 Task: In the  document deer.doc ,align picture to the 'center'. Insert word art below the picture and give heading  'Deer  in Light Purple'
Action: Mouse moved to (229, 225)
Screenshot: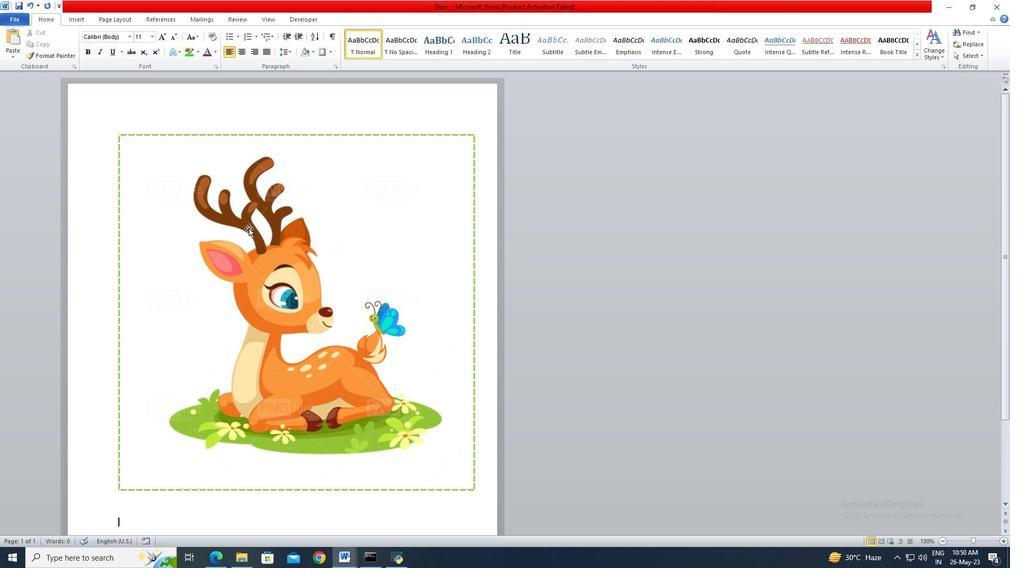 
Action: Mouse pressed left at (229, 225)
Screenshot: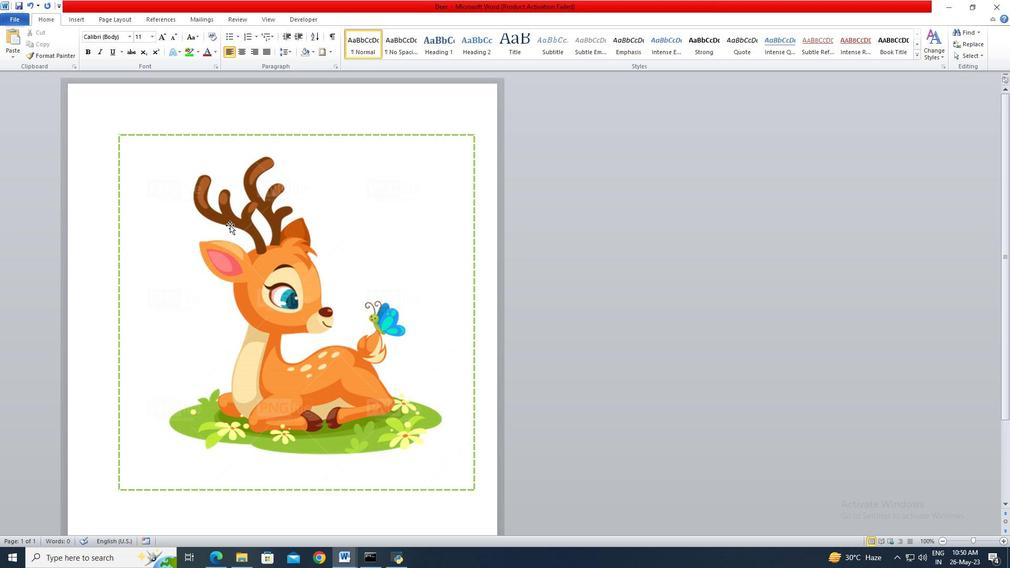 
Action: Mouse moved to (240, 55)
Screenshot: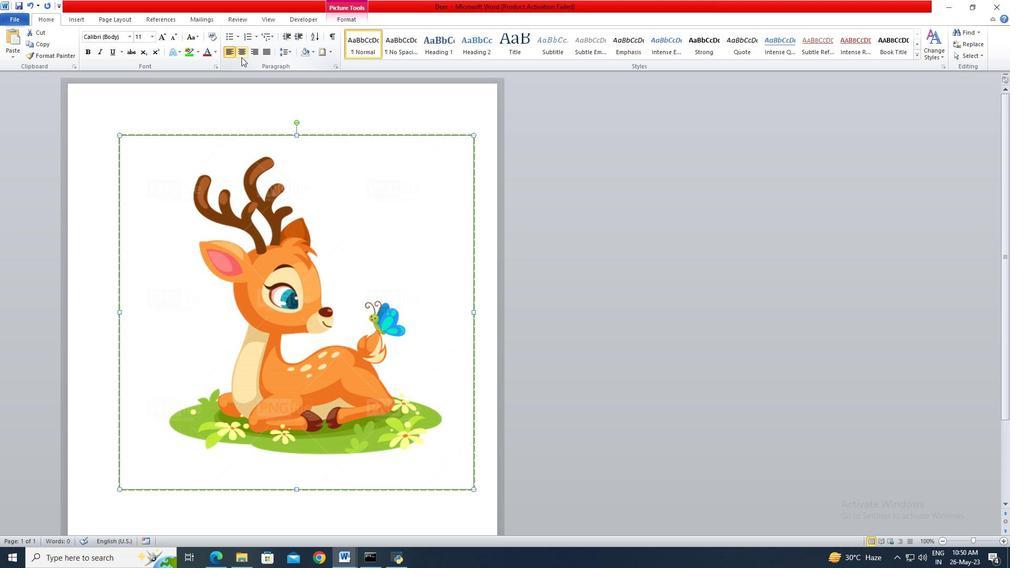 
Action: Mouse pressed left at (240, 55)
Screenshot: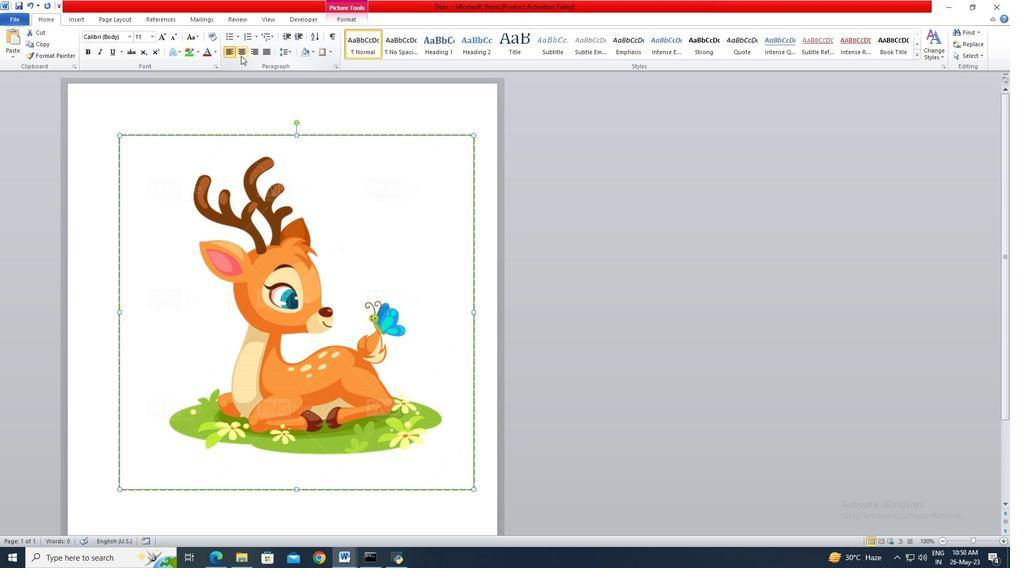 
Action: Mouse moved to (228, 211)
Screenshot: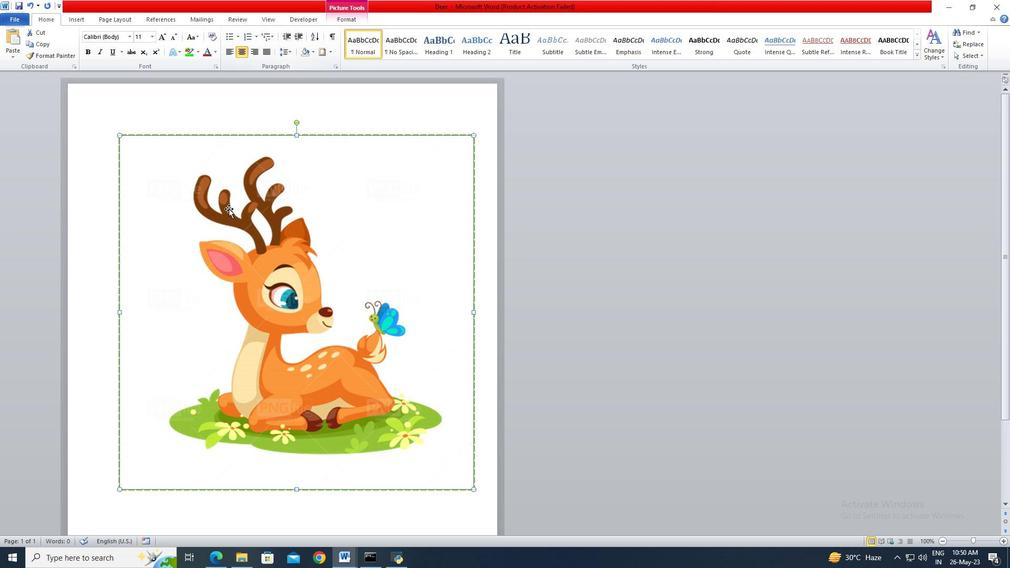
Action: Mouse scrolled (228, 210) with delta (0, 0)
Screenshot: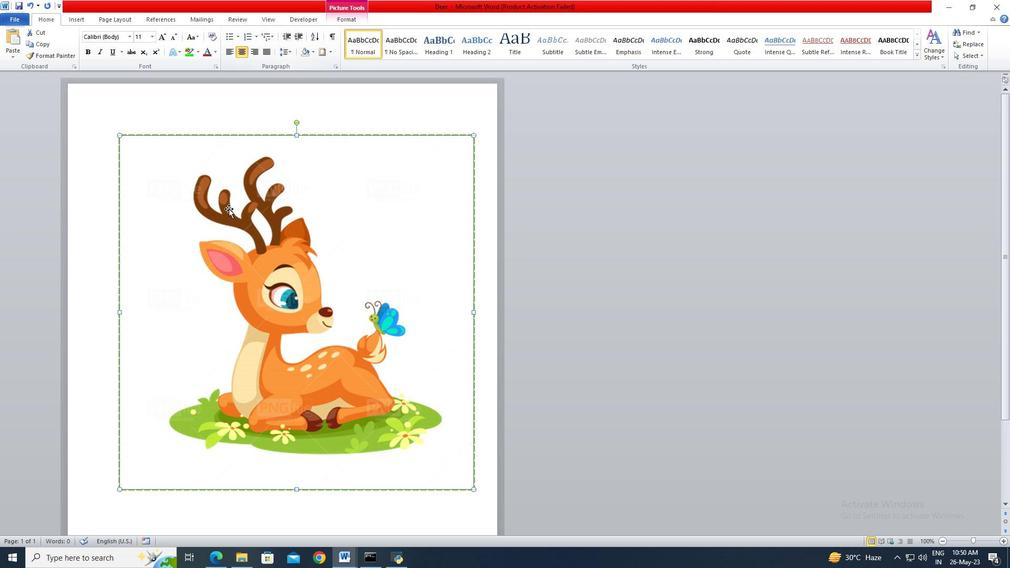 
Action: Mouse scrolled (228, 210) with delta (0, 0)
Screenshot: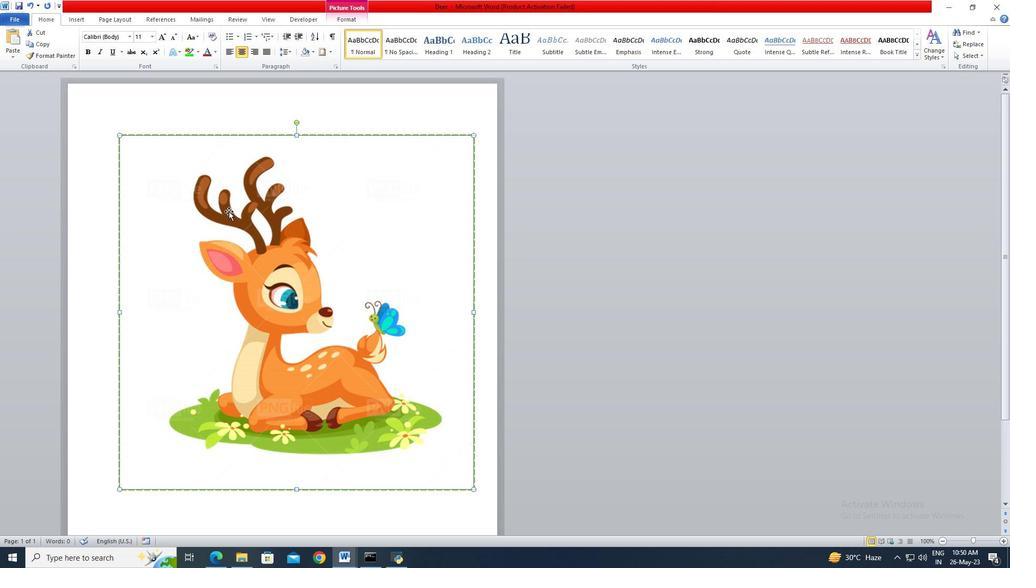 
Action: Mouse scrolled (228, 210) with delta (0, 0)
Screenshot: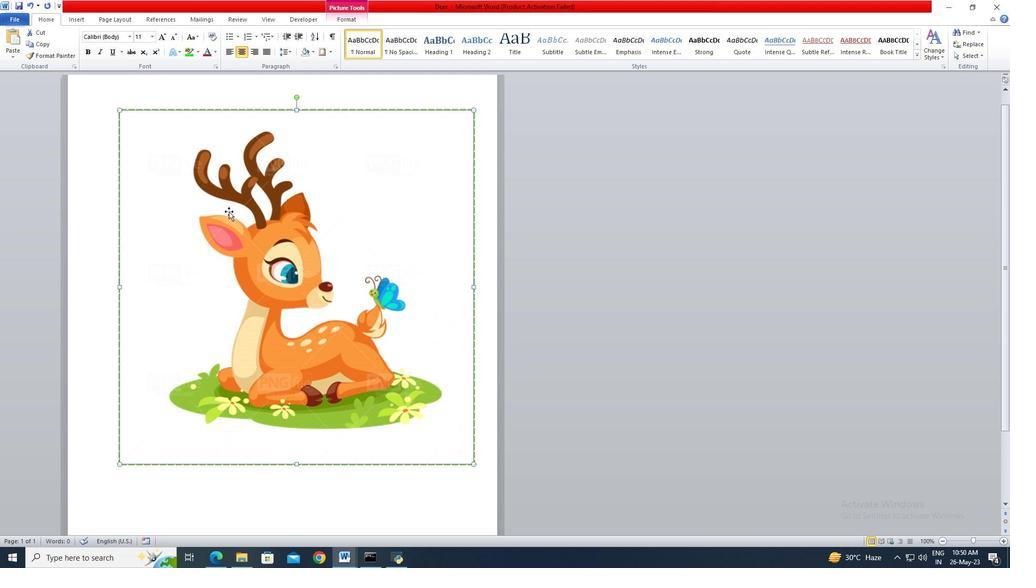 
Action: Mouse moved to (178, 462)
Screenshot: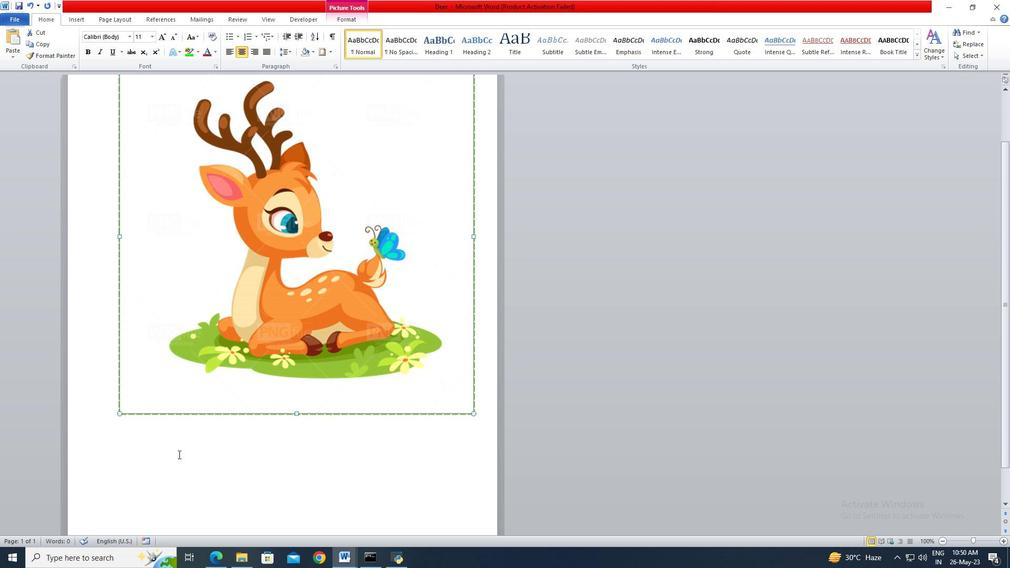 
Action: Mouse pressed left at (178, 462)
Screenshot: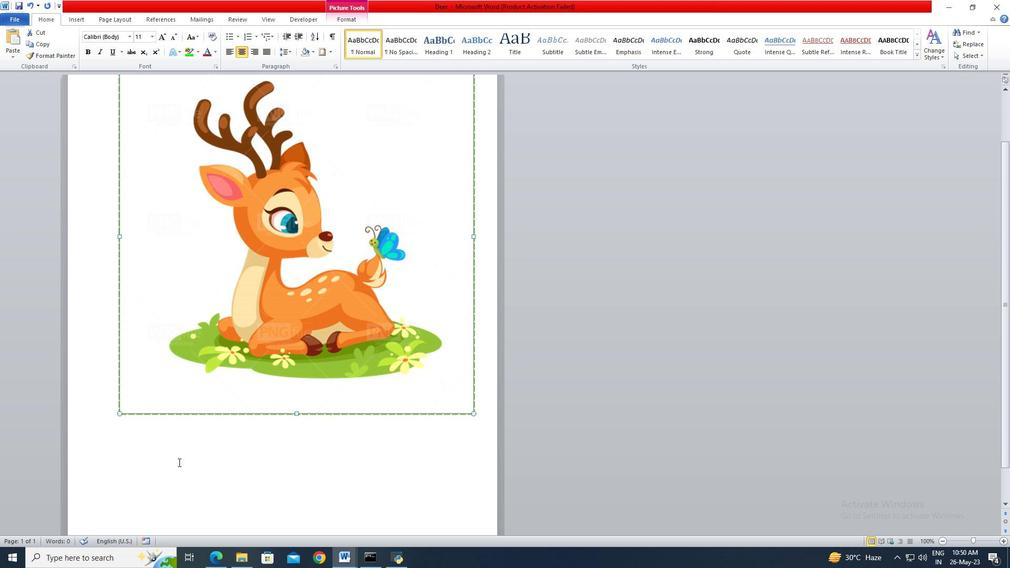 
Action: Mouse moved to (75, 18)
Screenshot: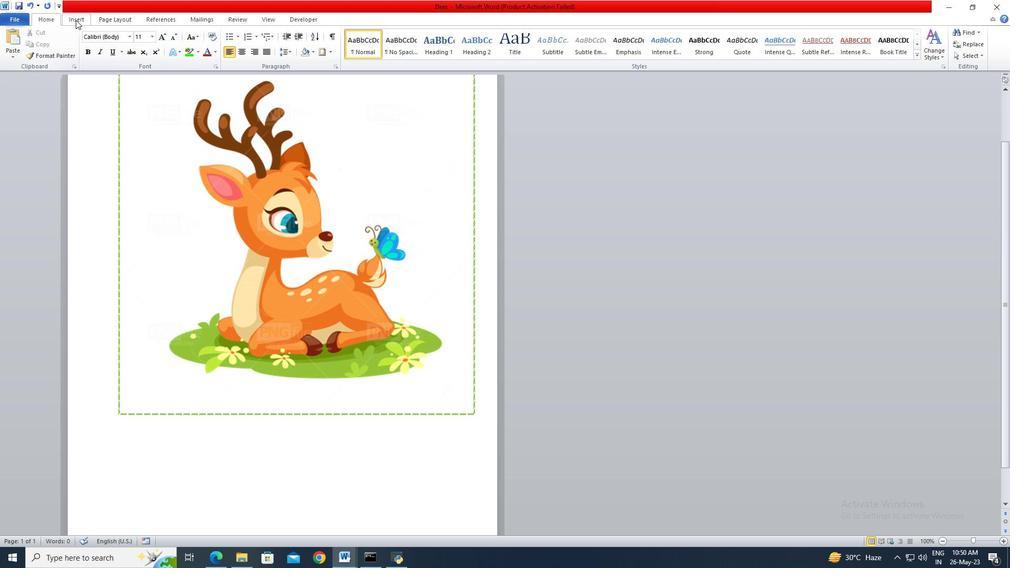 
Action: Mouse pressed left at (75, 18)
Screenshot: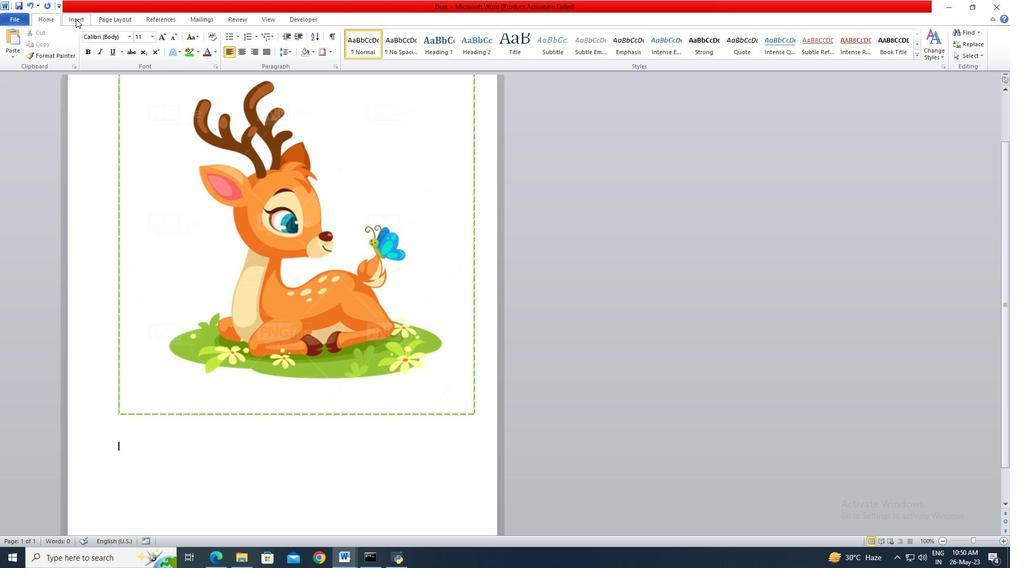 
Action: Mouse moved to (485, 47)
Screenshot: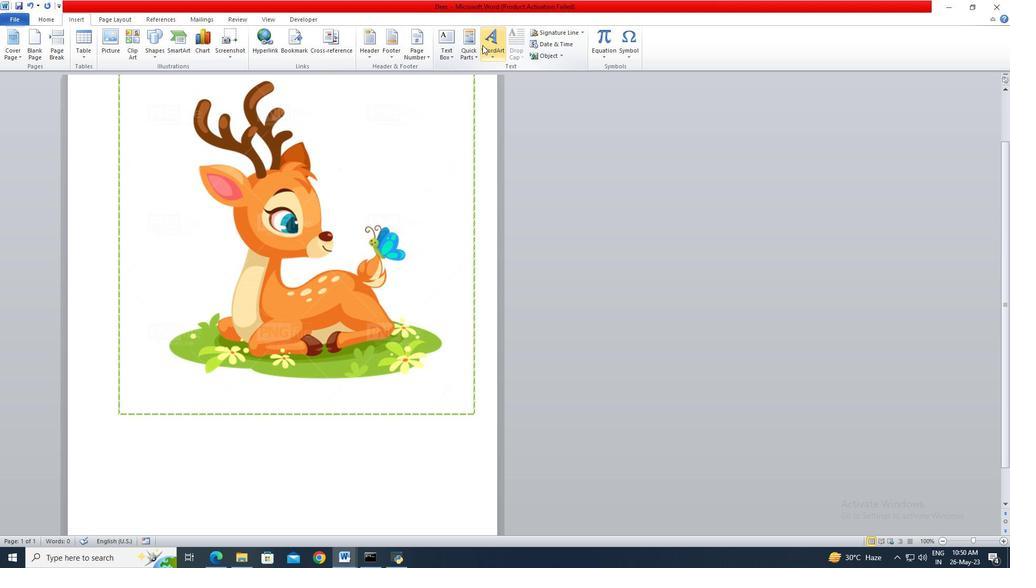
Action: Mouse pressed left at (485, 47)
Screenshot: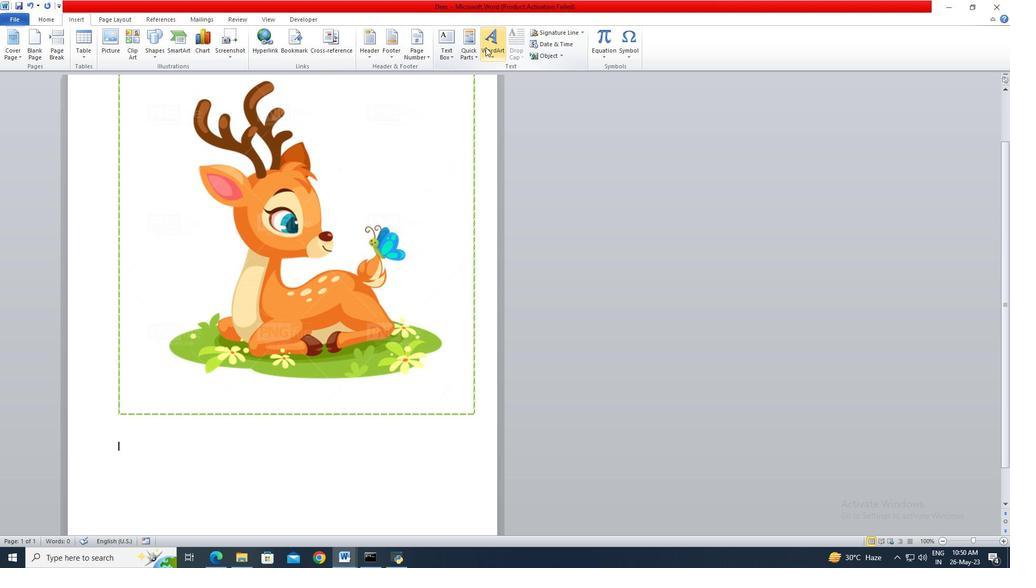 
Action: Mouse moved to (585, 224)
Screenshot: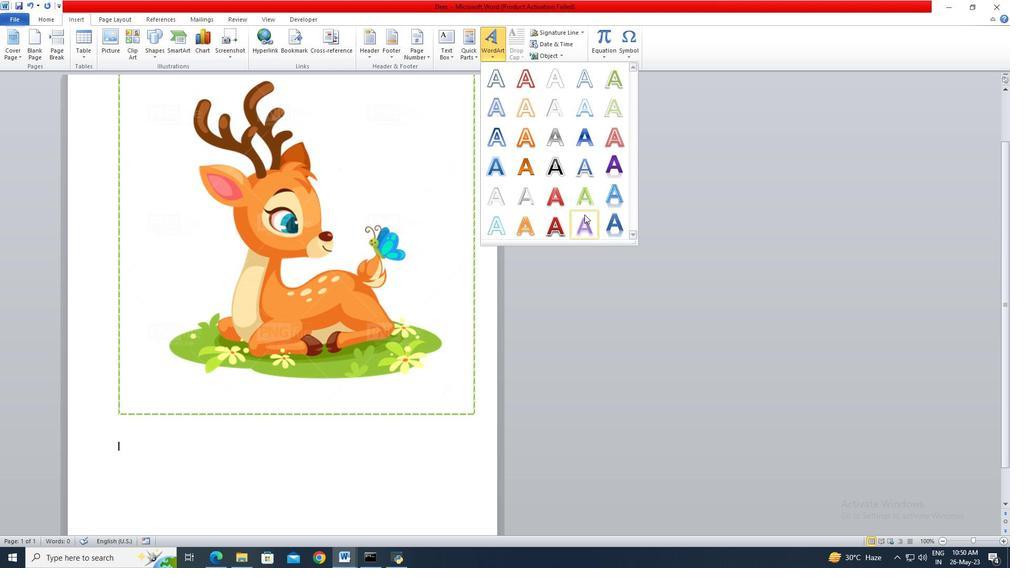 
Action: Mouse pressed left at (585, 224)
Screenshot: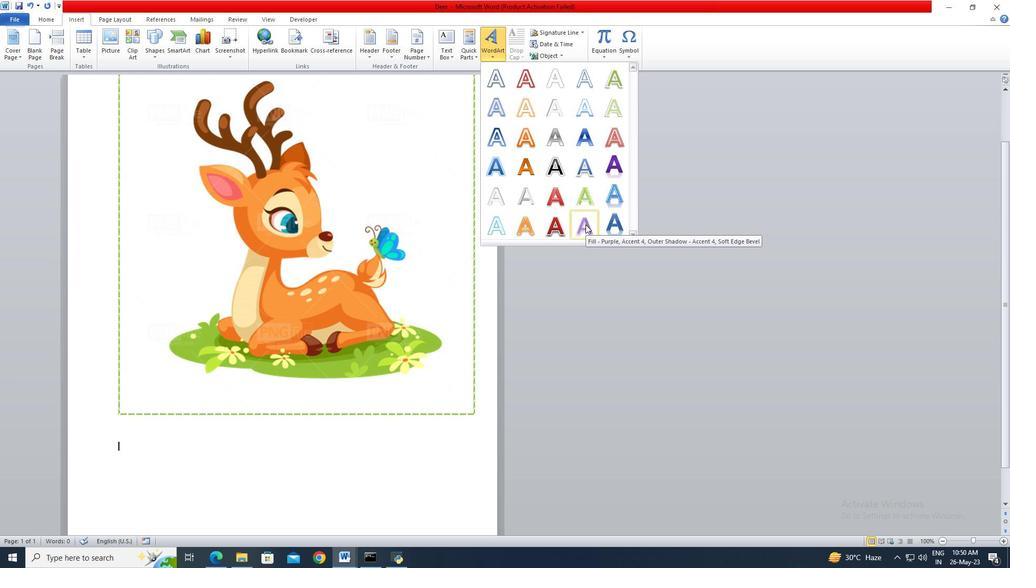 
Action: Key pressed <Key.shift>Deer
Screenshot: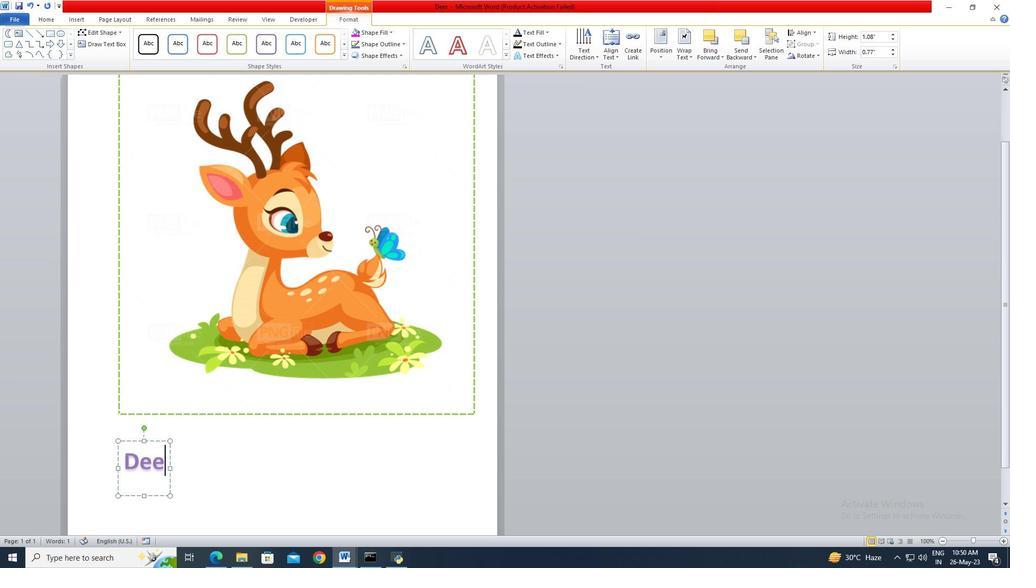 
Action: Mouse moved to (436, 468)
Screenshot: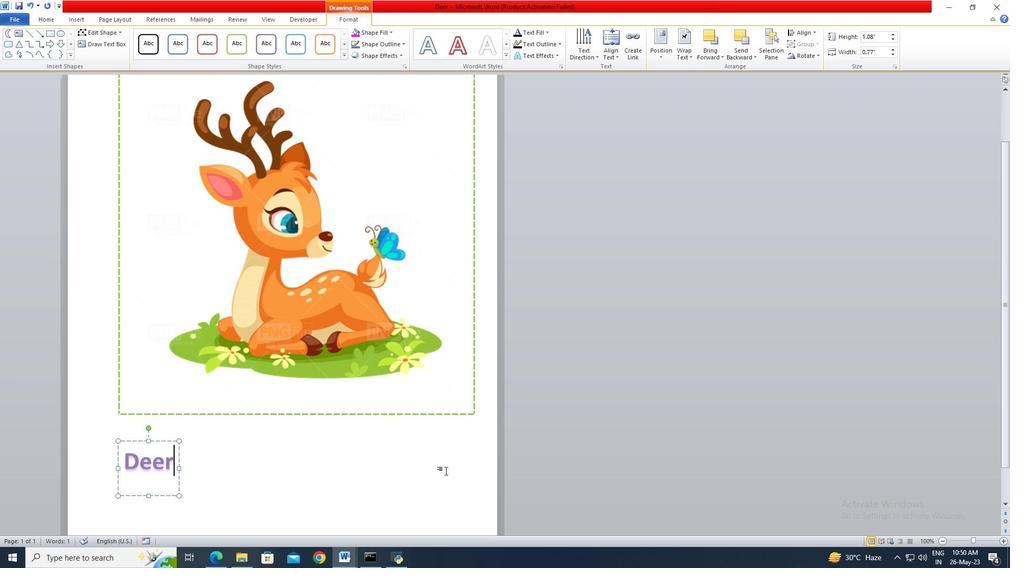 
Action: Mouse pressed left at (436, 468)
Screenshot: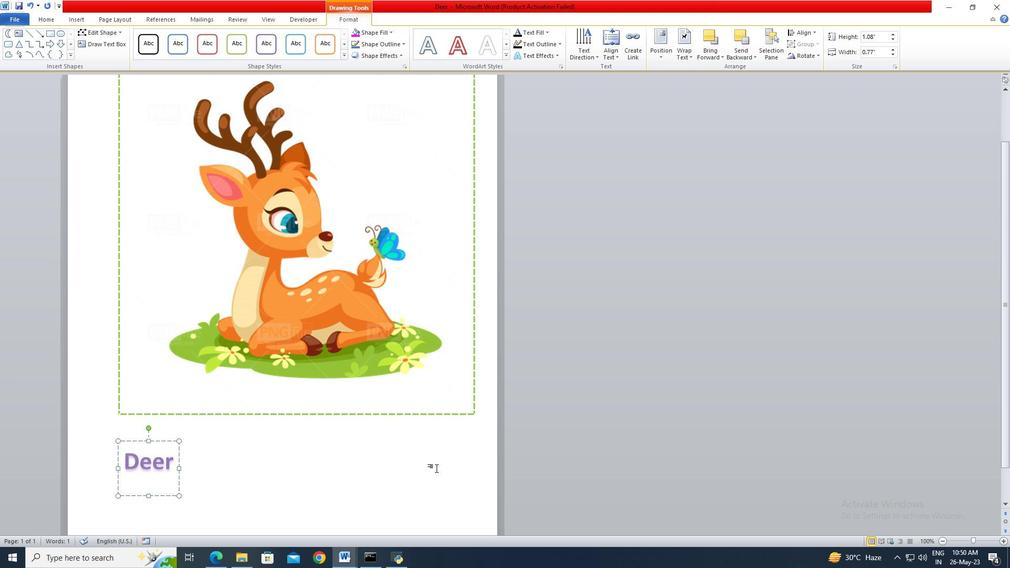 
